 Task: Move the task Add support for offline messaging and chat to the section Done in the project WhiteCap and filter the tasks in the project by Due next week.
Action: Mouse moved to (104, 107)
Screenshot: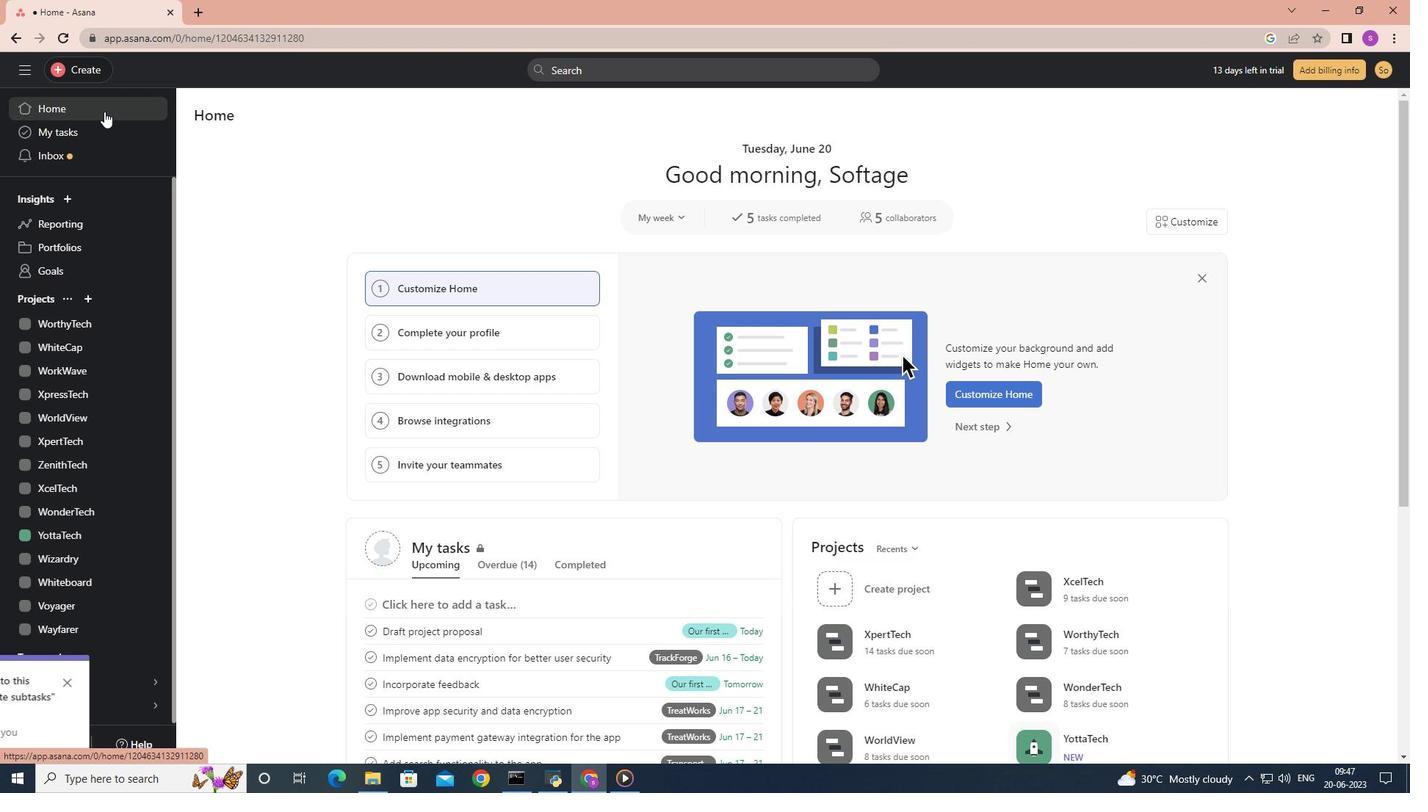 
Action: Mouse pressed left at (104, 107)
Screenshot: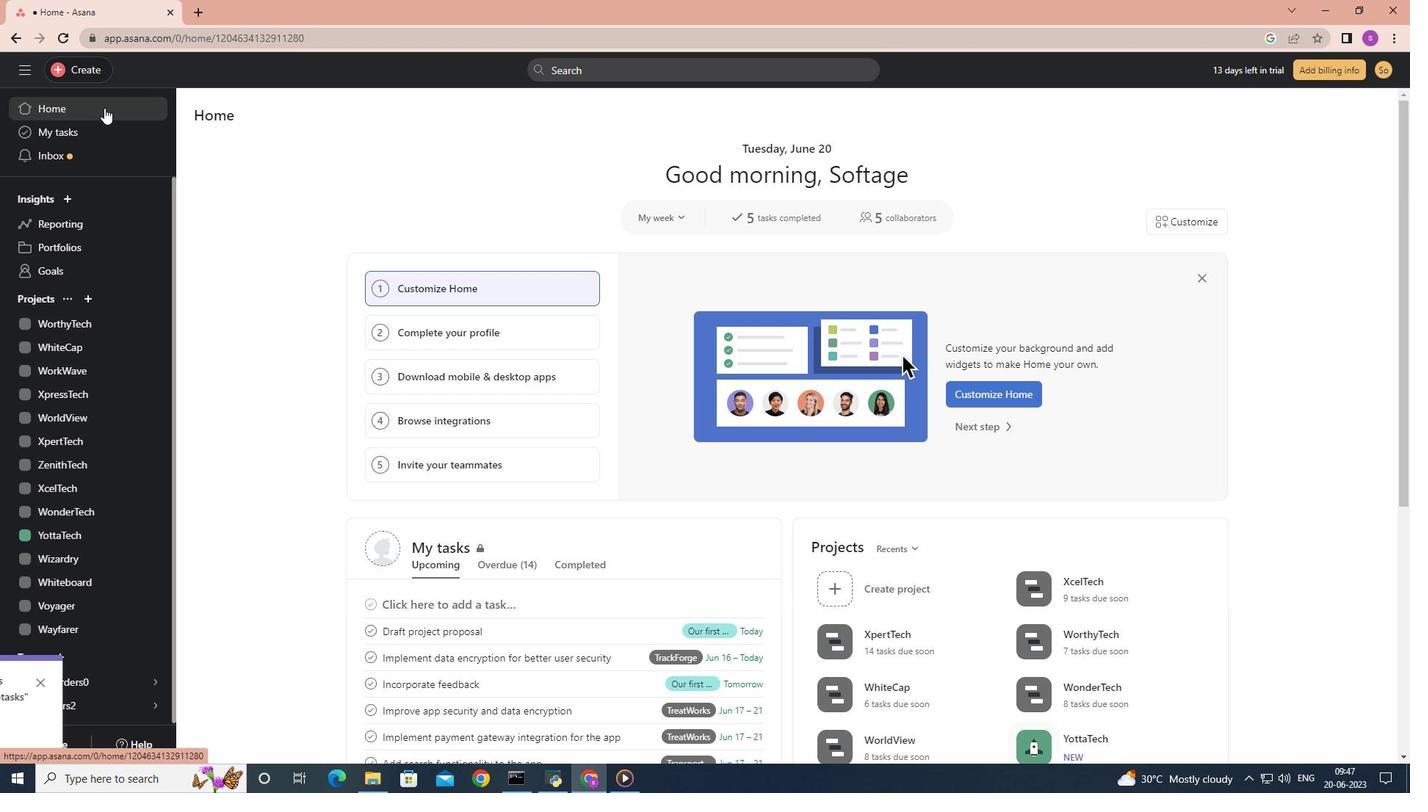 
Action: Mouse moved to (97, 350)
Screenshot: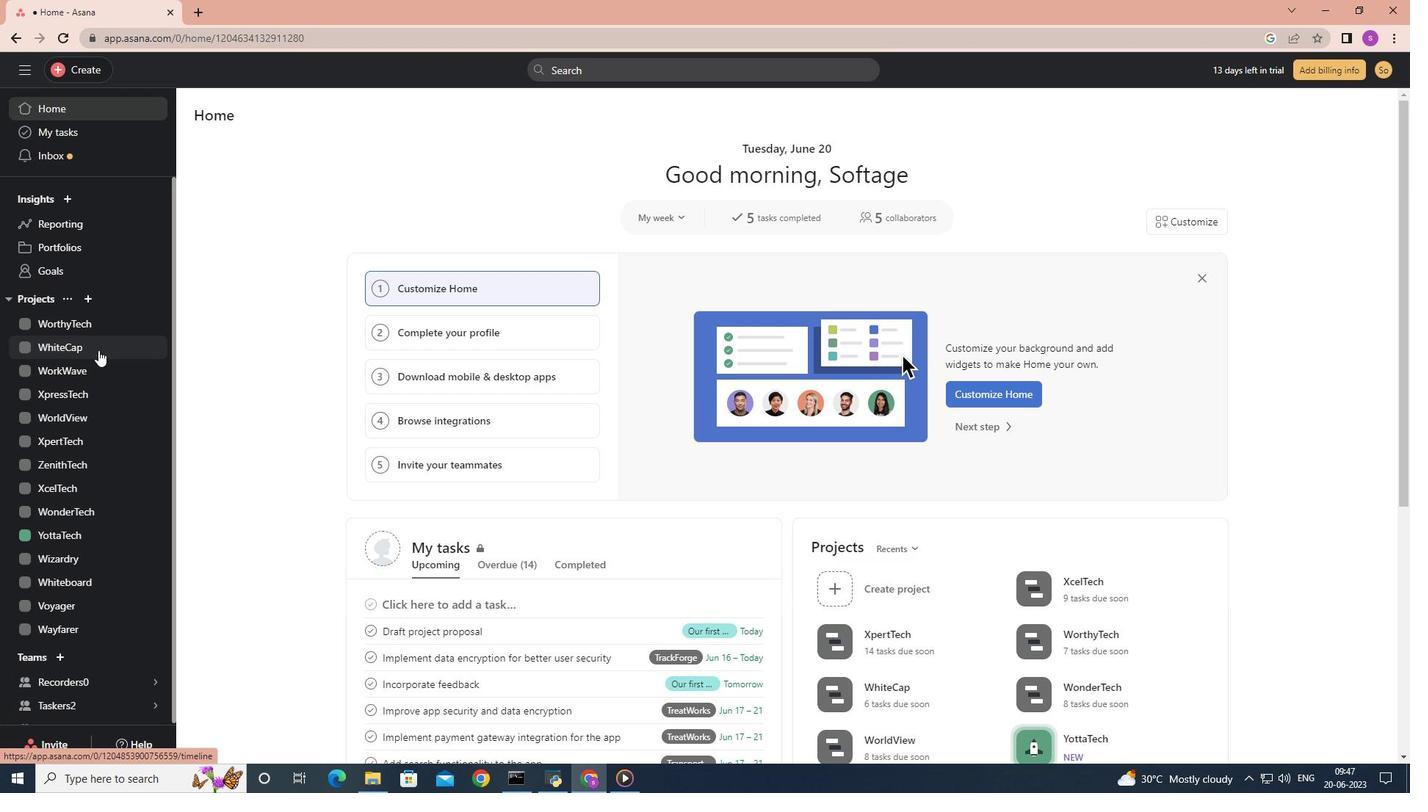 
Action: Mouse pressed left at (97, 350)
Screenshot: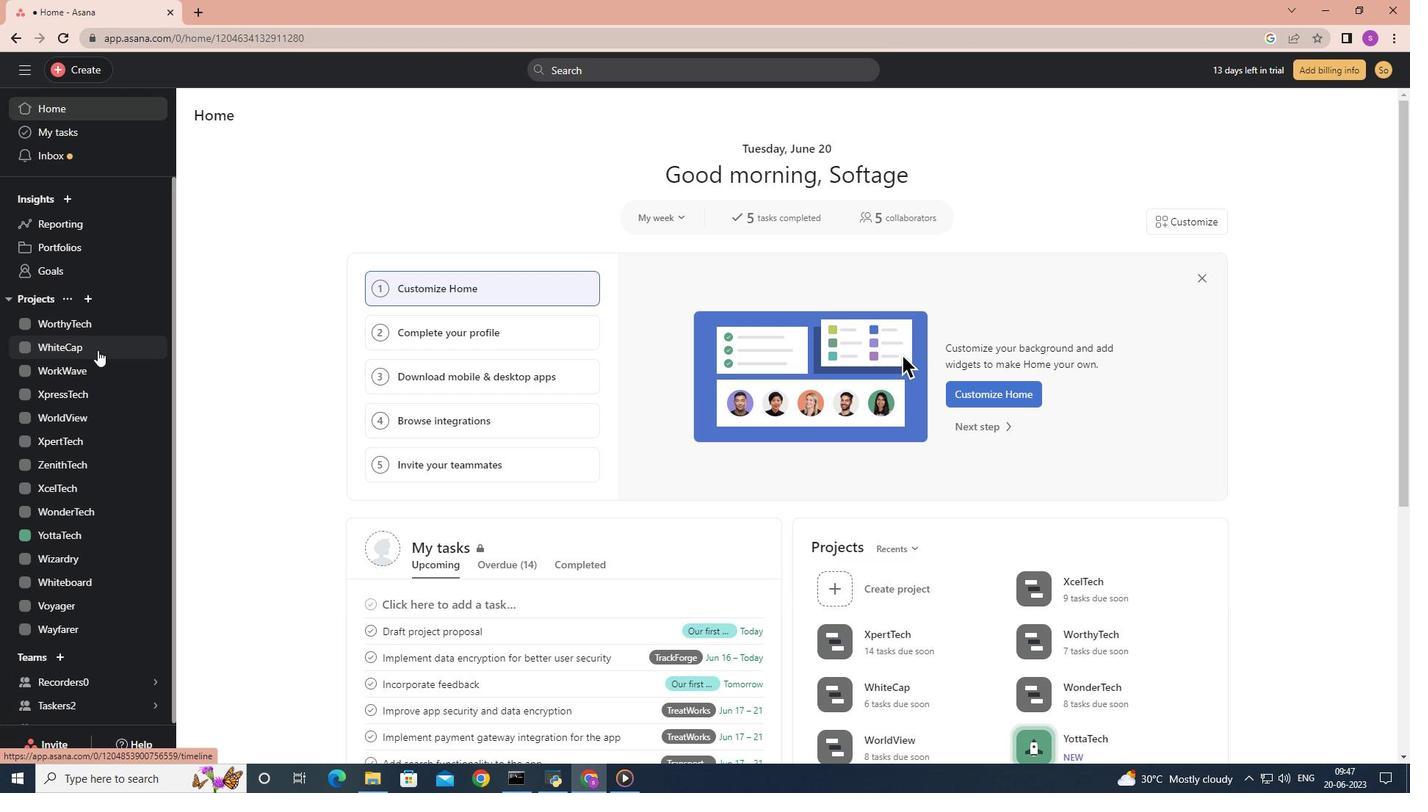 
Action: Mouse moved to (261, 149)
Screenshot: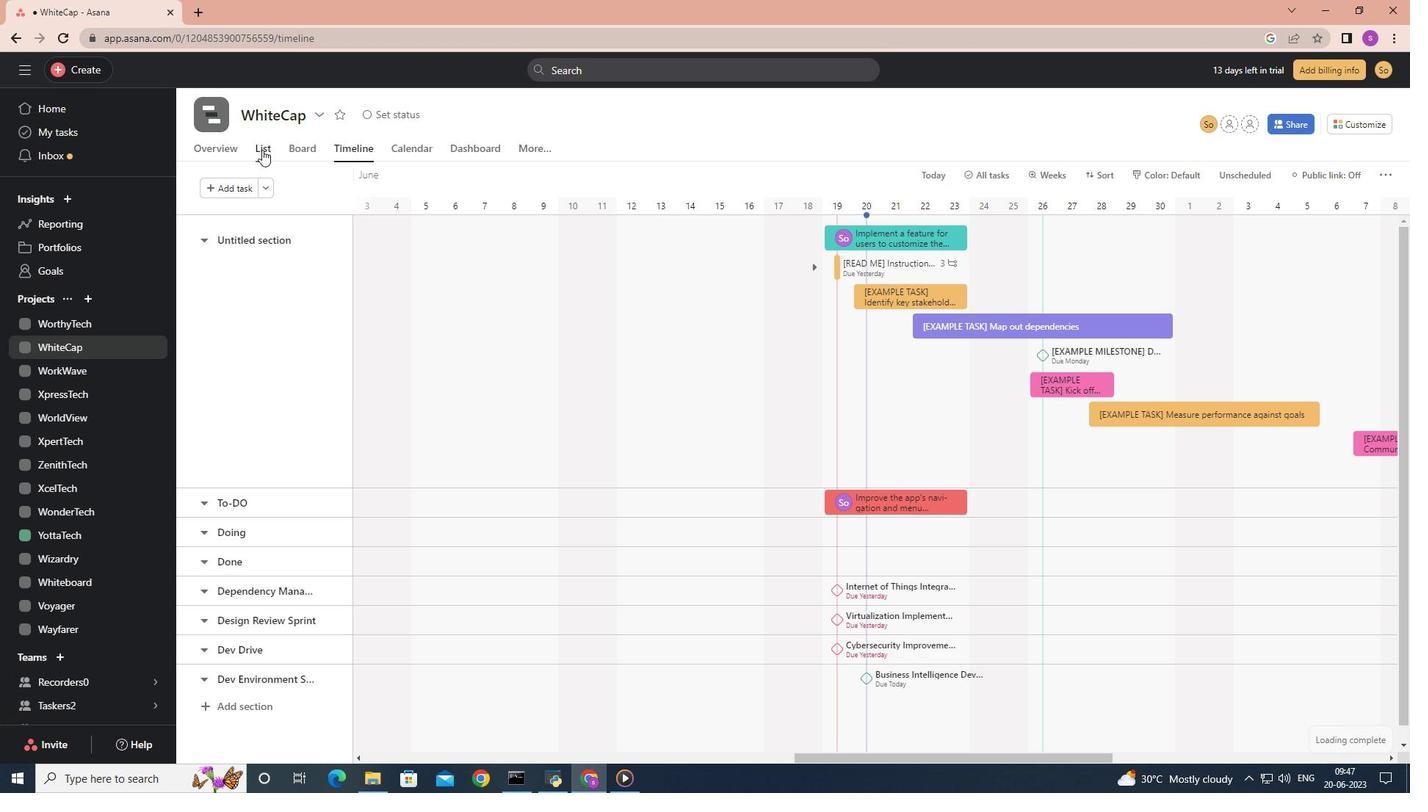 
Action: Mouse pressed left at (261, 149)
Screenshot: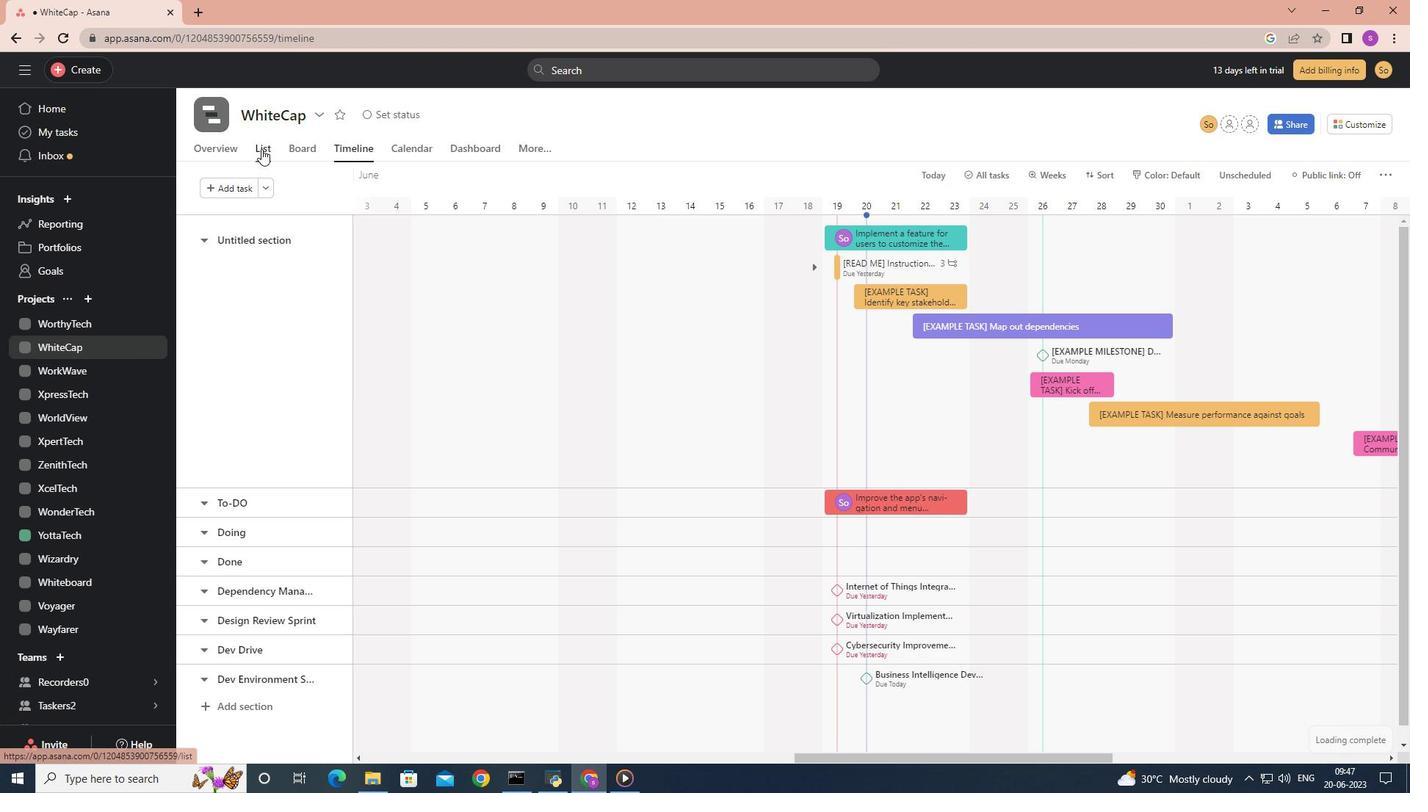 
Action: Mouse moved to (603, 308)
Screenshot: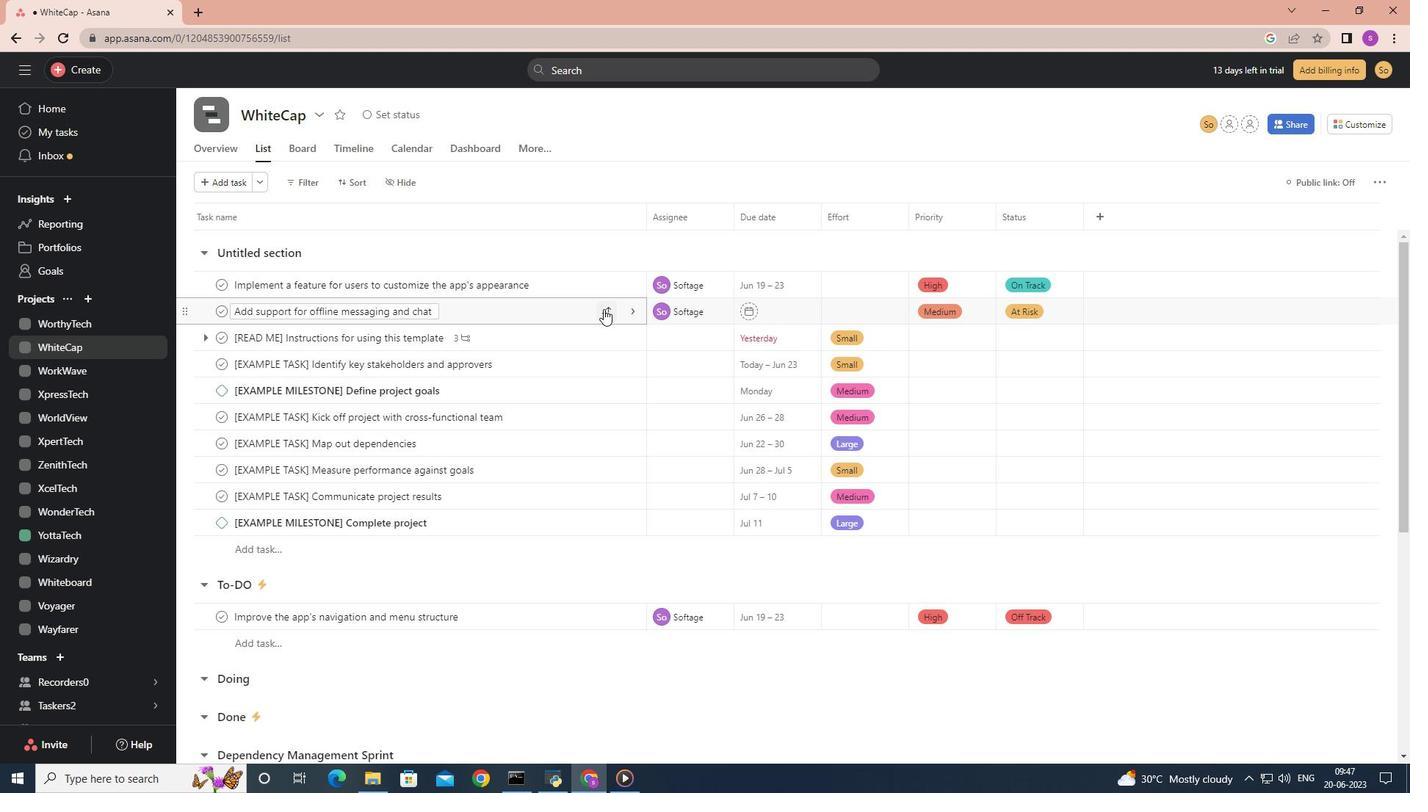 
Action: Mouse pressed left at (603, 308)
Screenshot: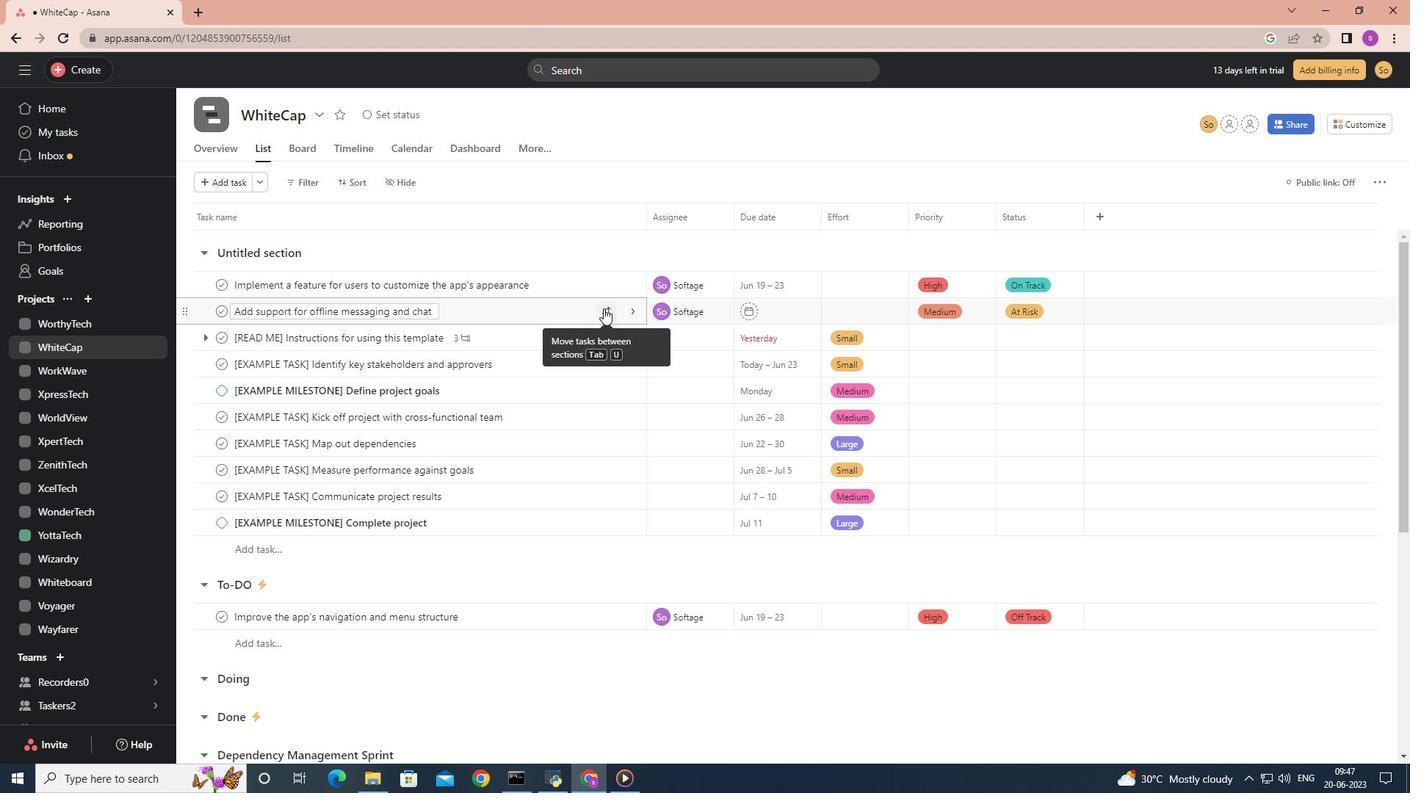
Action: Mouse moved to (485, 444)
Screenshot: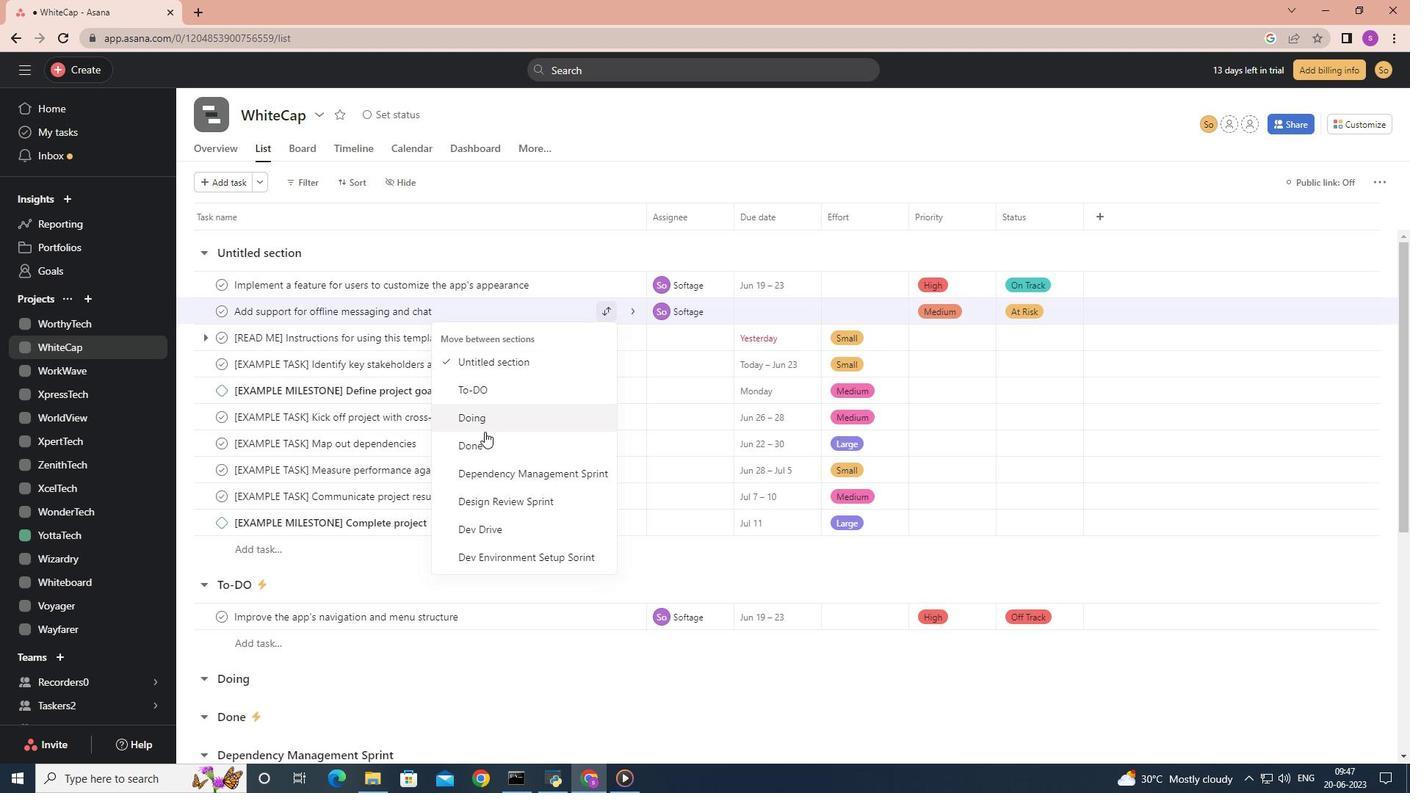 
Action: Mouse pressed left at (485, 444)
Screenshot: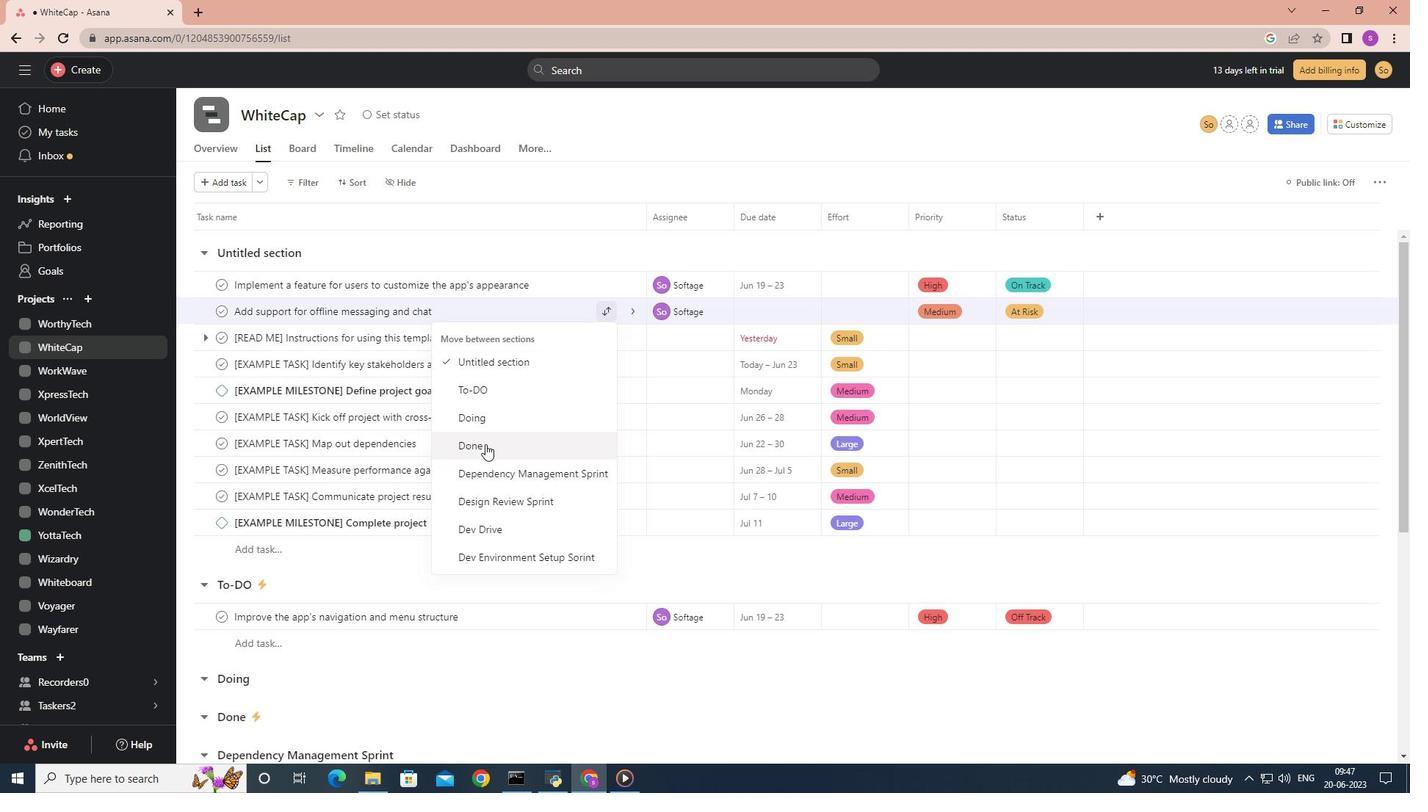 
Action: Mouse moved to (289, 185)
Screenshot: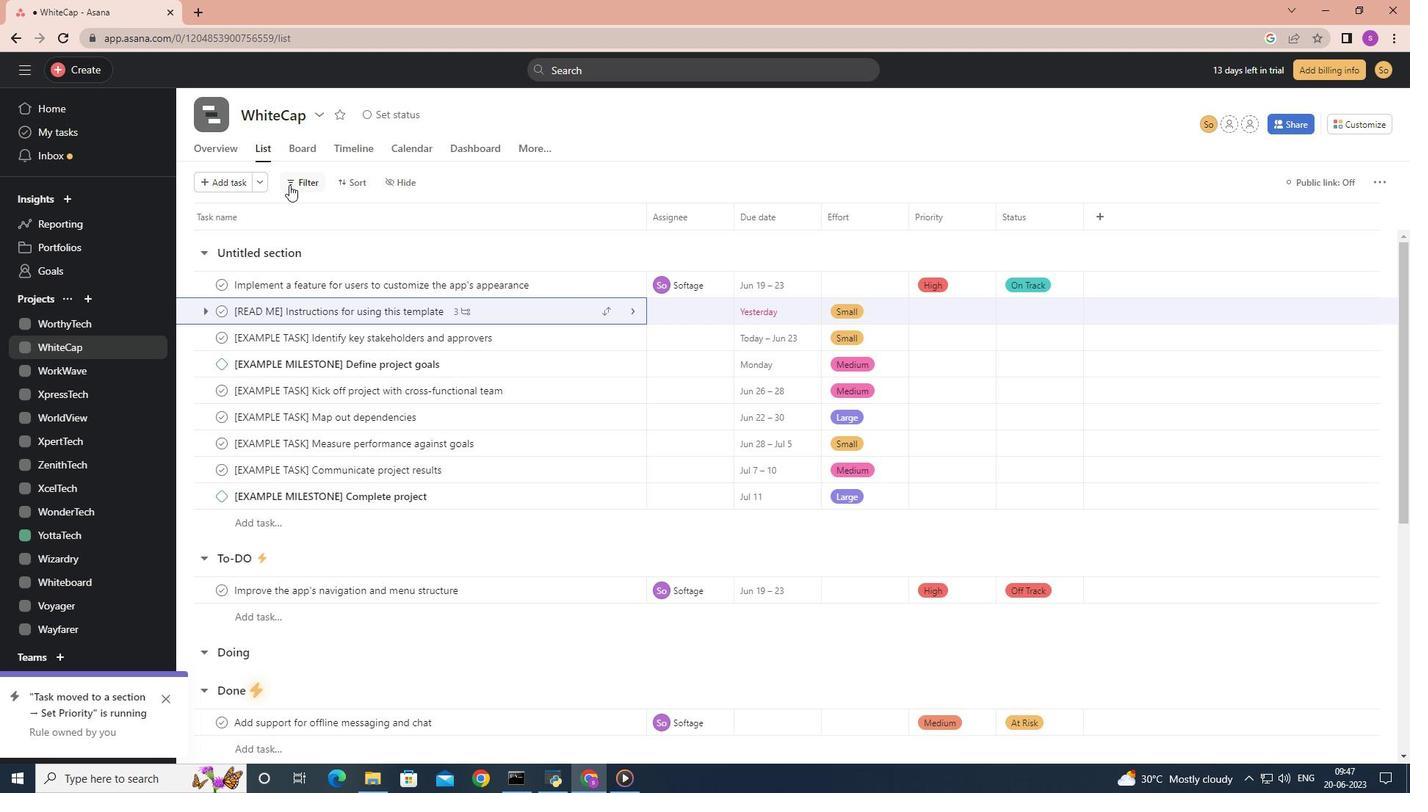 
Action: Mouse pressed left at (289, 185)
Screenshot: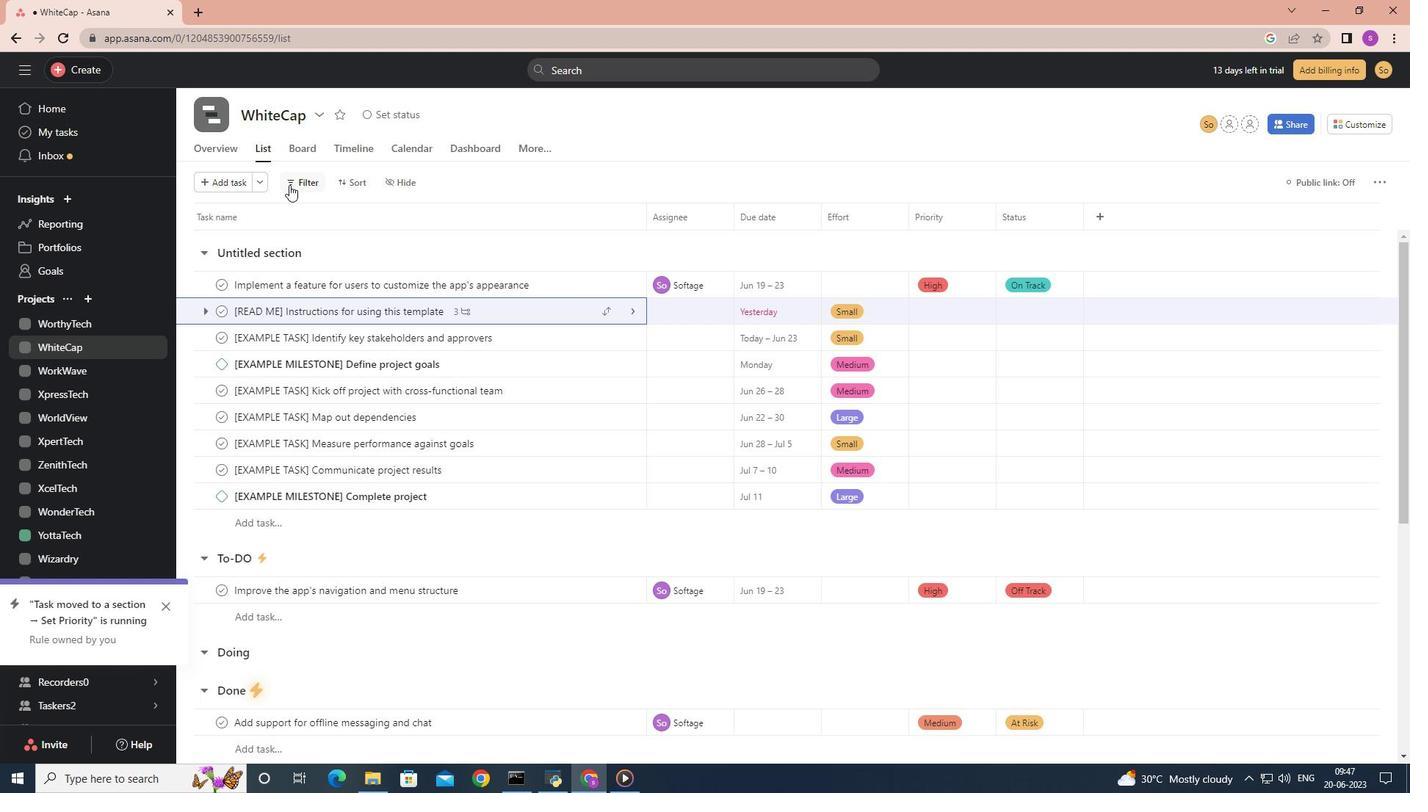 
Action: Mouse moved to (345, 268)
Screenshot: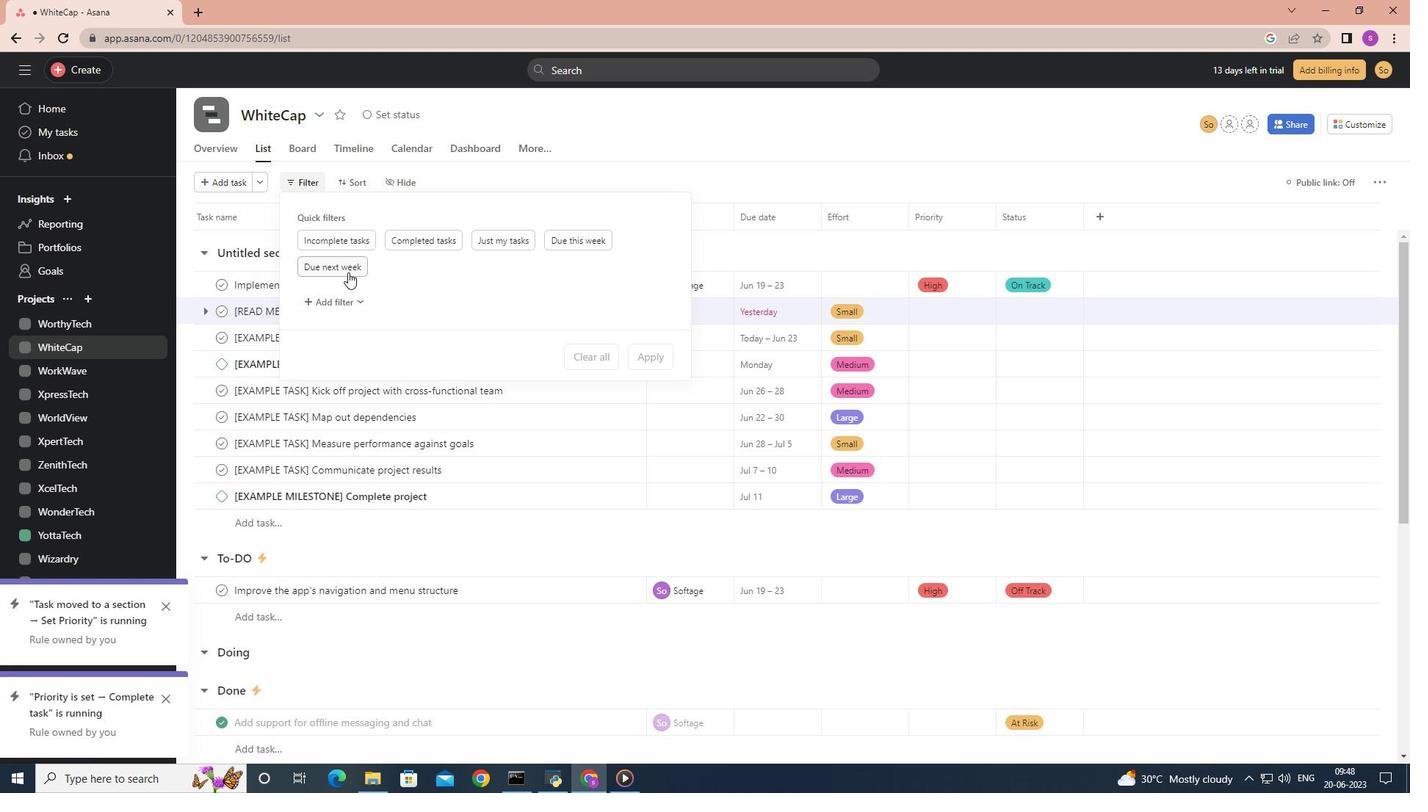 
Action: Mouse pressed left at (345, 268)
Screenshot: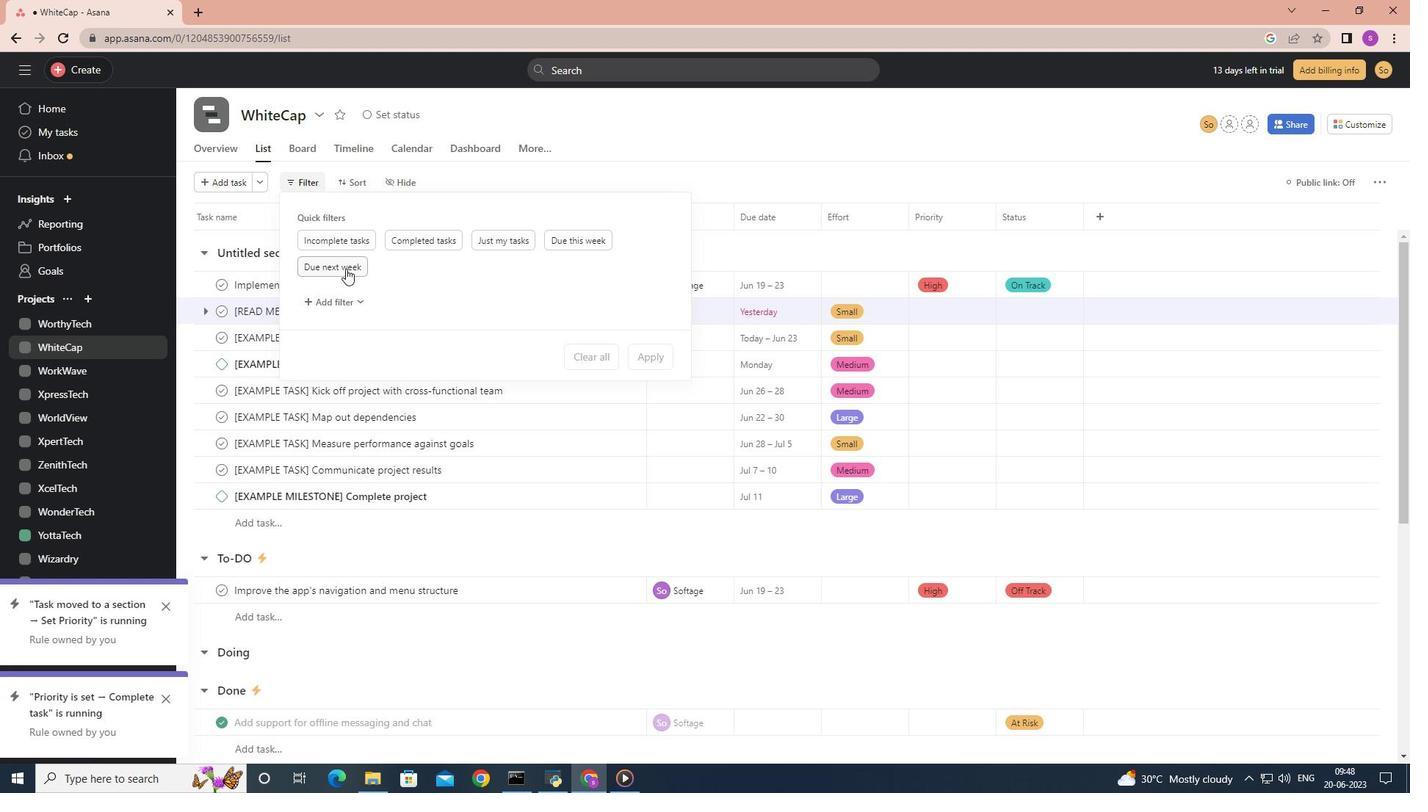 
